 Task: Change elbow connector line to dotted.
Action: Mouse moved to (525, 300)
Screenshot: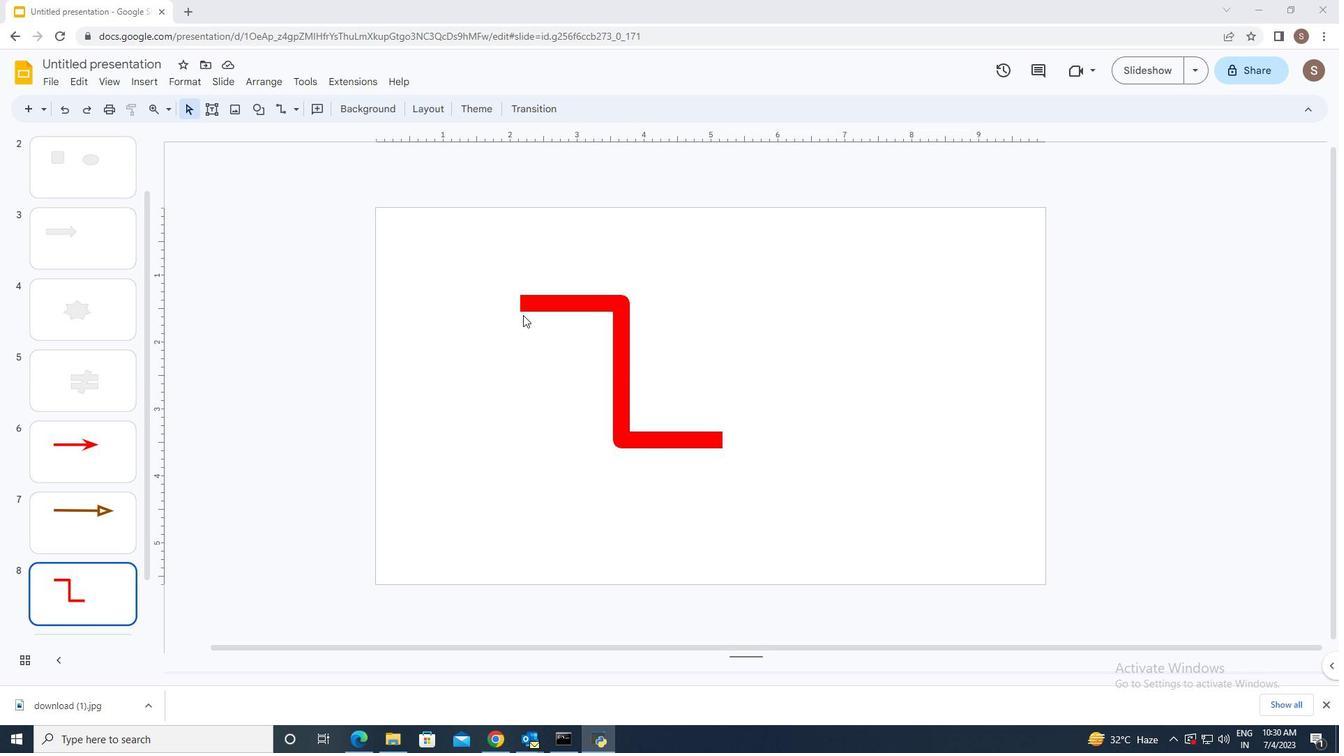 
Action: Mouse pressed left at (525, 300)
Screenshot: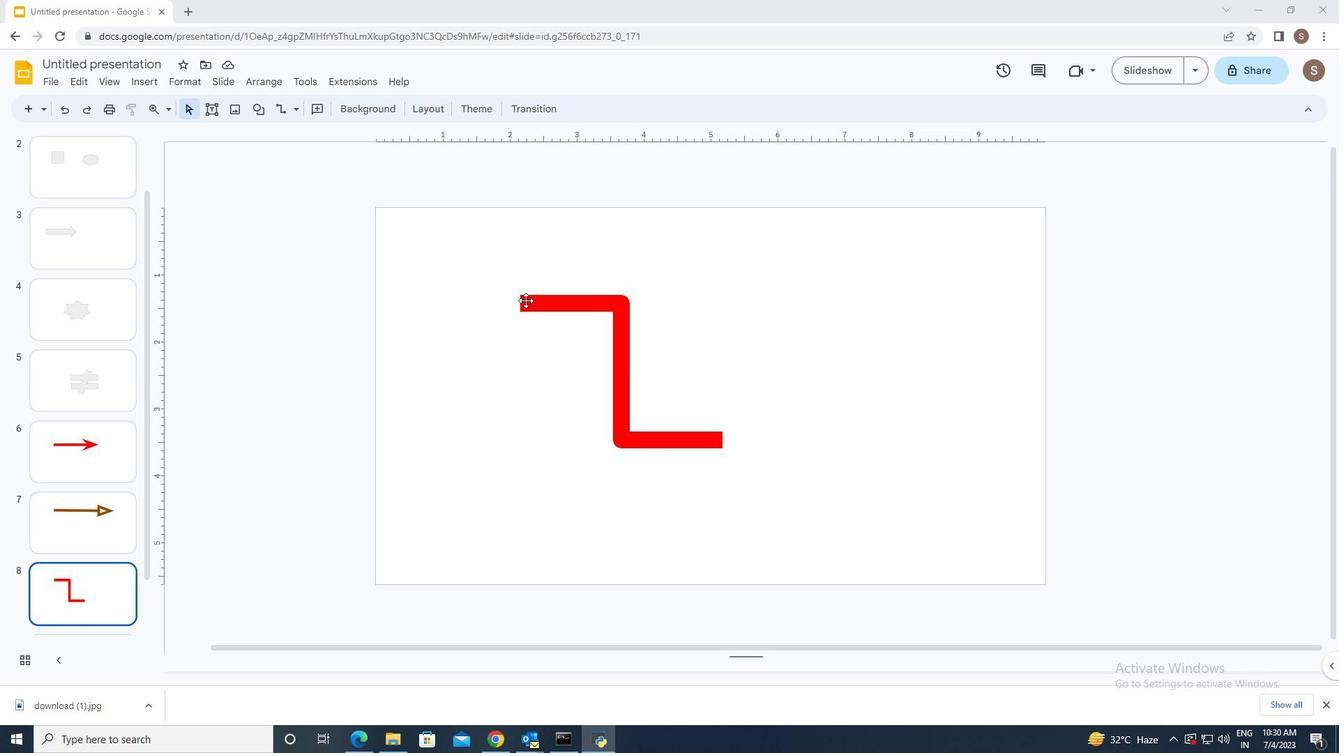 
Action: Mouse moved to (361, 108)
Screenshot: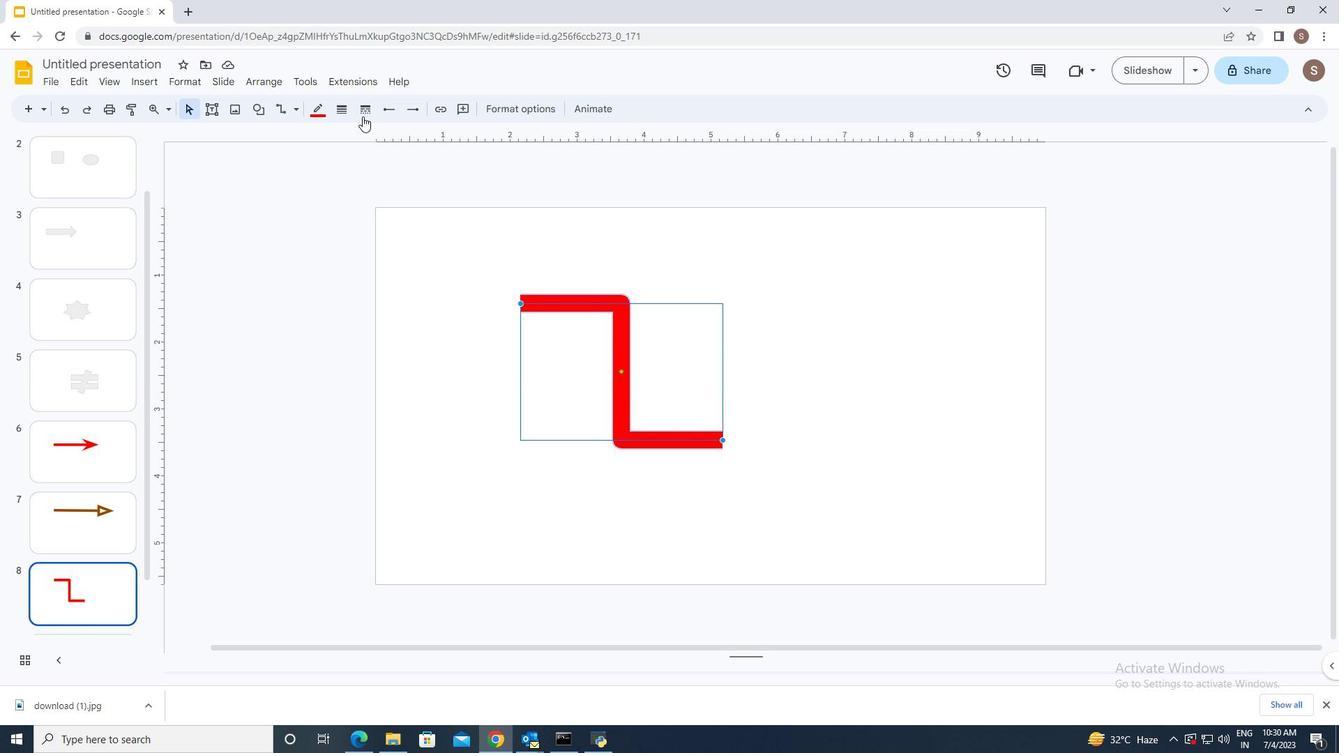 
Action: Mouse pressed left at (361, 108)
Screenshot: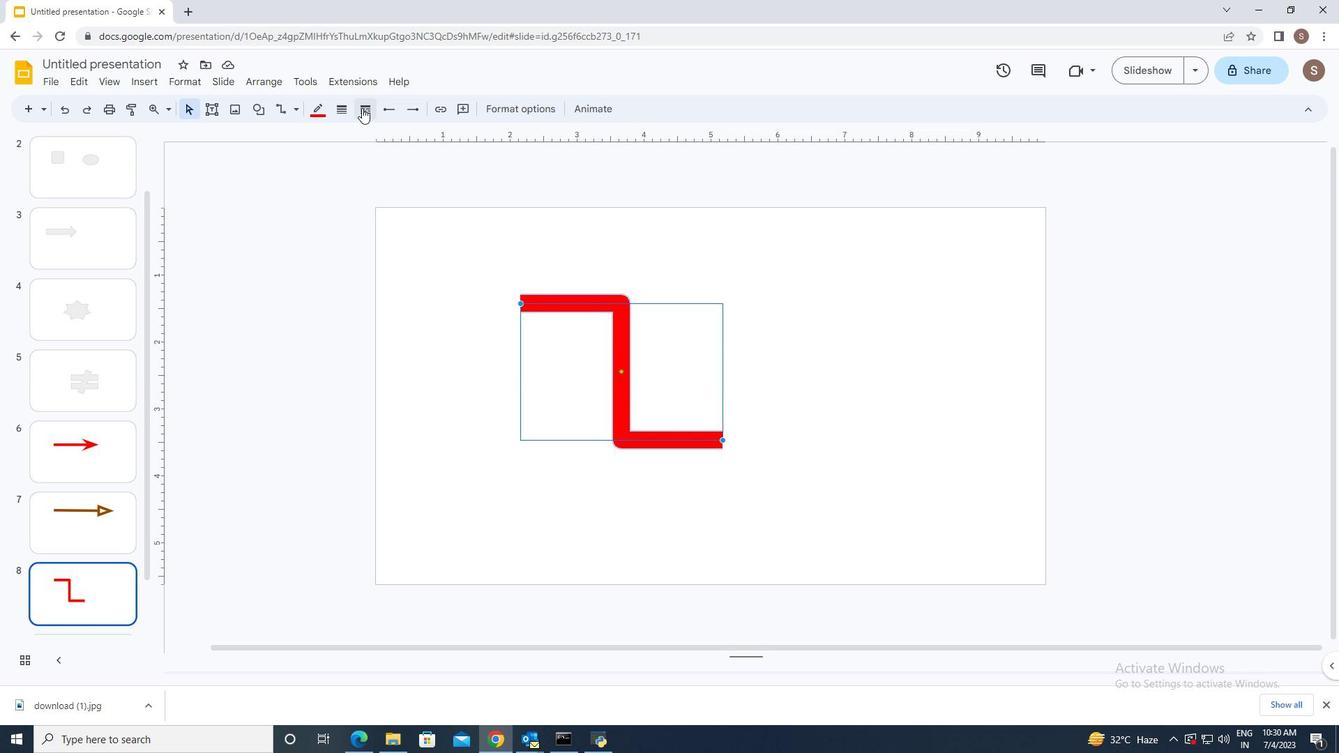 
Action: Mouse moved to (384, 154)
Screenshot: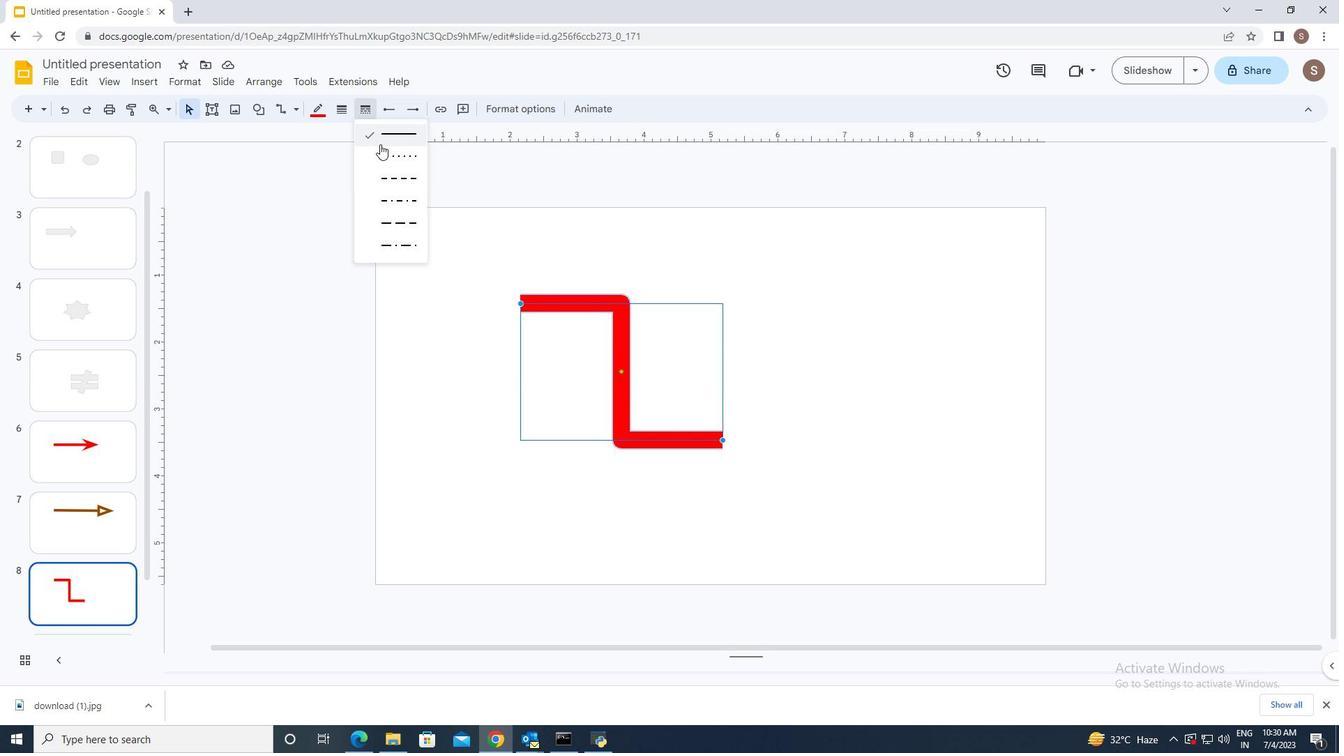 
Action: Mouse pressed left at (384, 154)
Screenshot: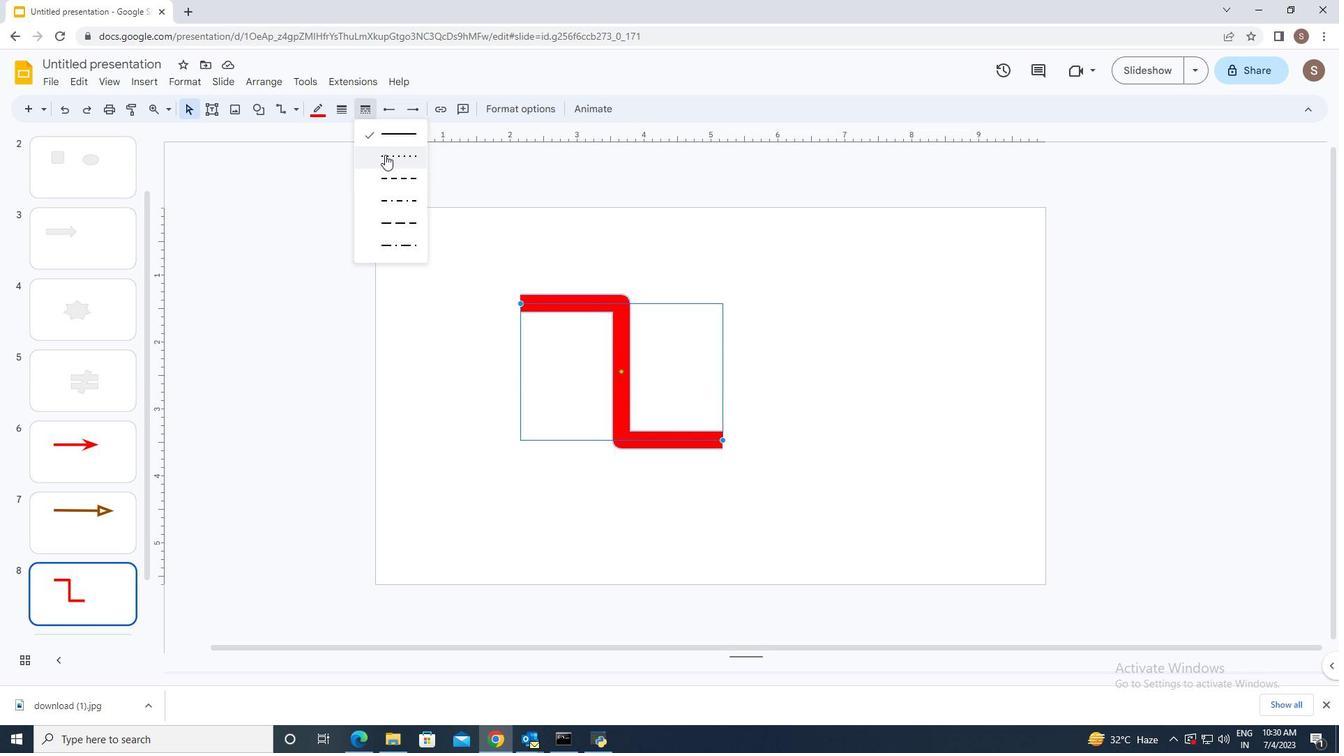 
Action: Mouse moved to (428, 530)
Screenshot: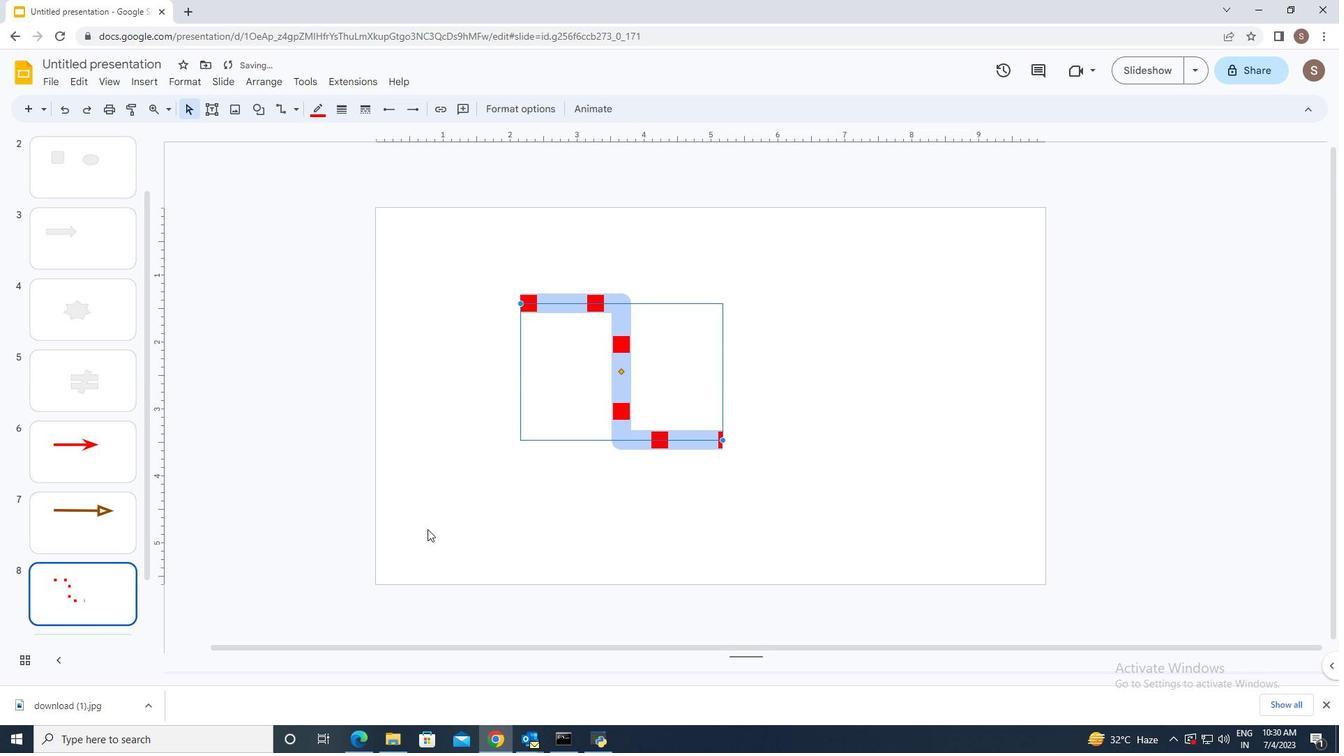 
Action: Mouse pressed left at (428, 530)
Screenshot: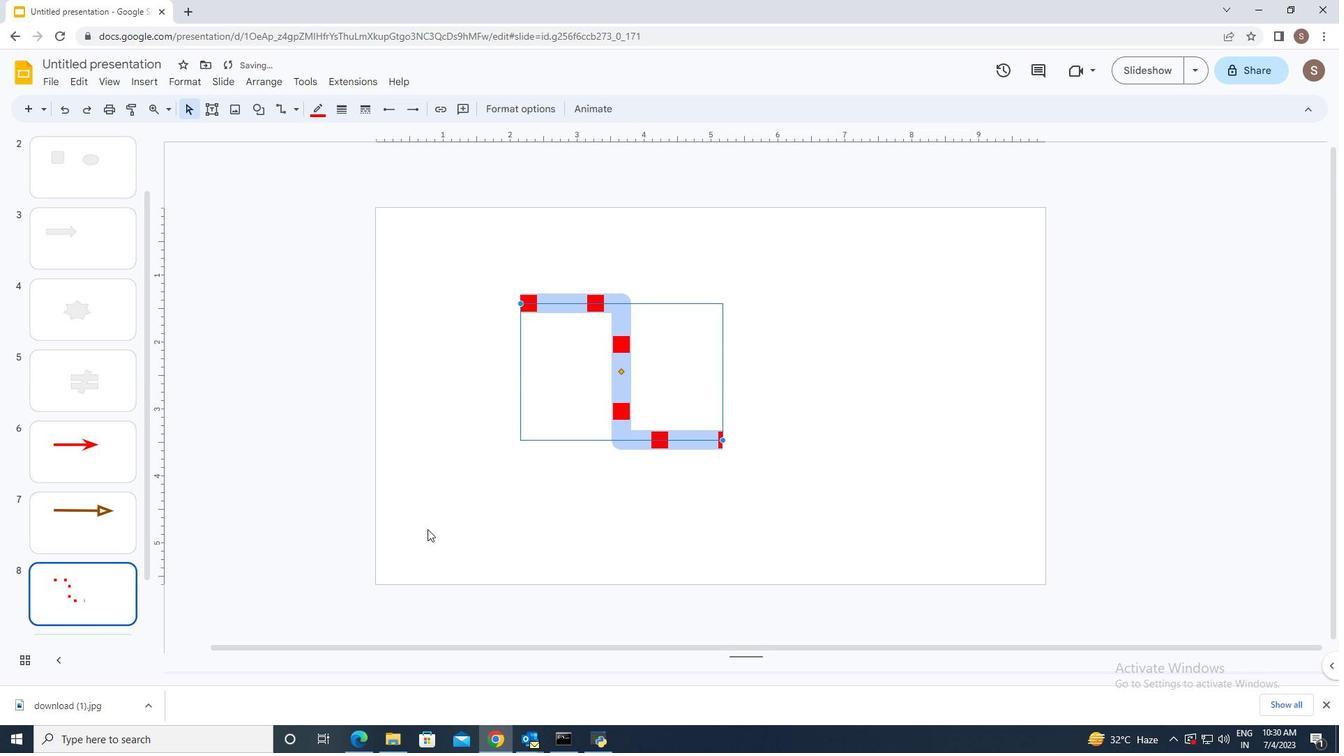 
